 Task: Use the formula "NOMINAL" in spreadsheet "Project portfolio".
Action: Mouse moved to (138, 98)
Screenshot: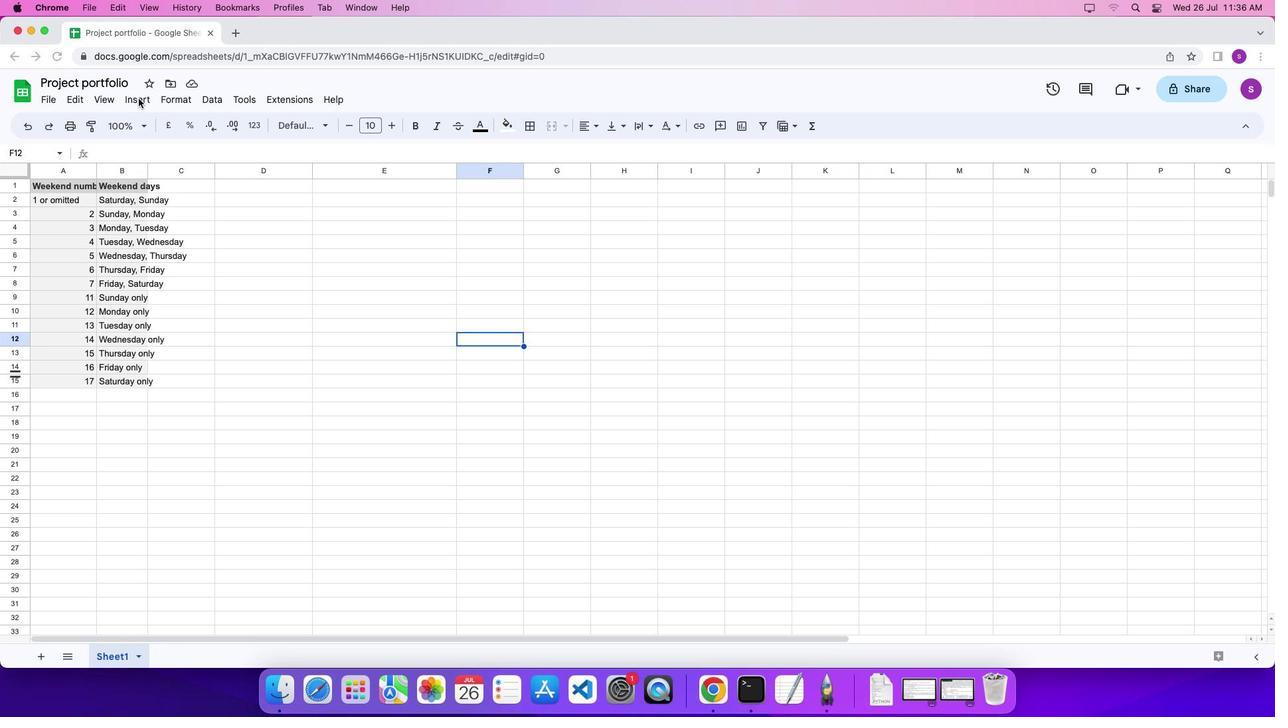 
Action: Mouse pressed left at (138, 98)
Screenshot: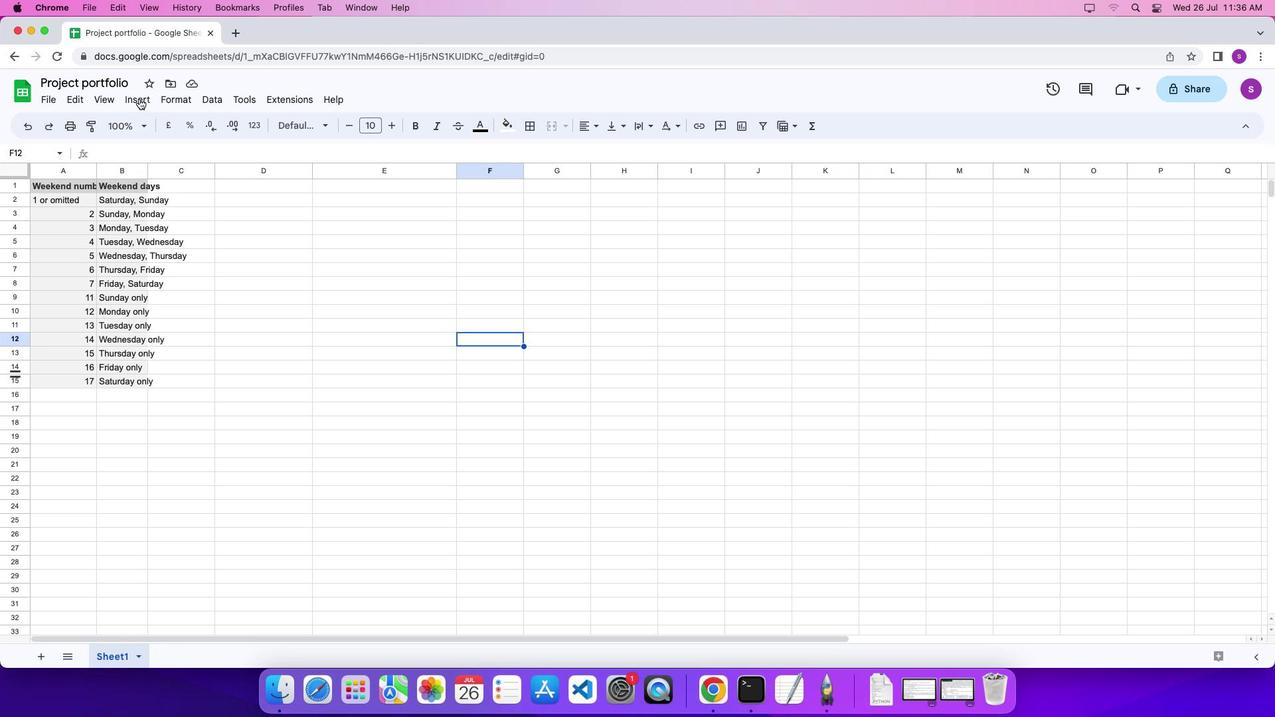 
Action: Mouse moved to (140, 99)
Screenshot: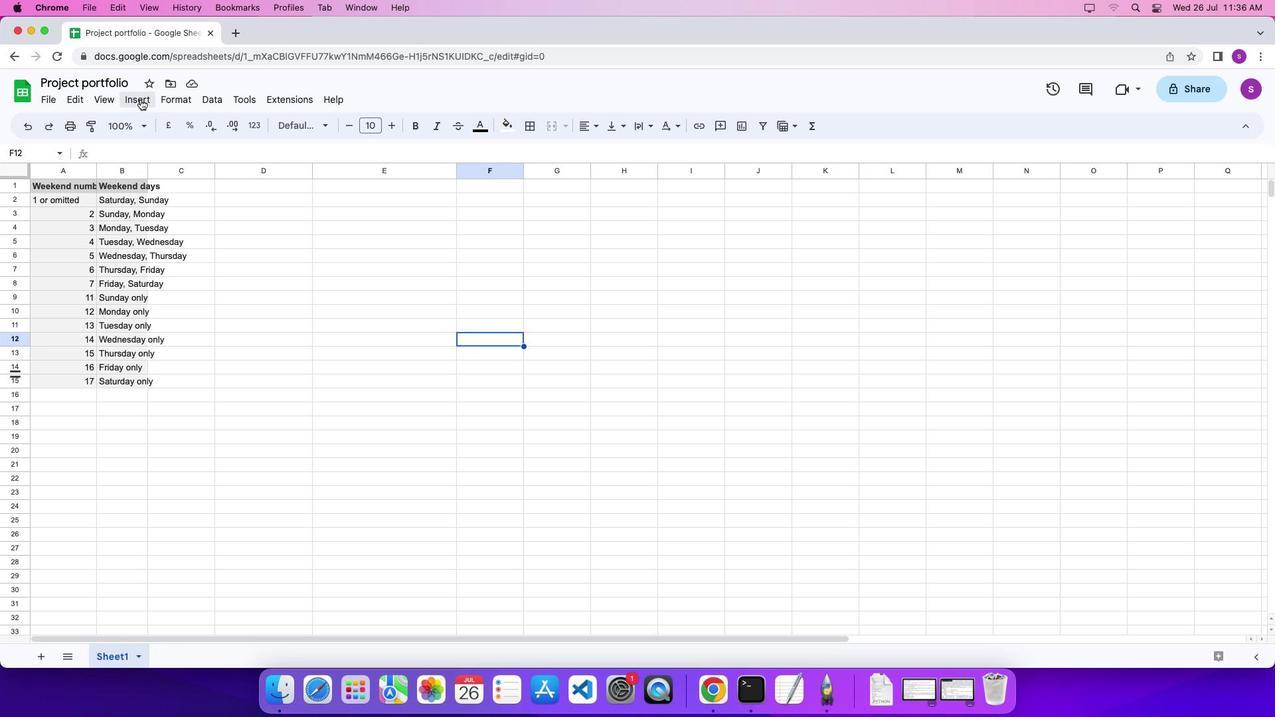 
Action: Mouse pressed left at (140, 99)
Screenshot: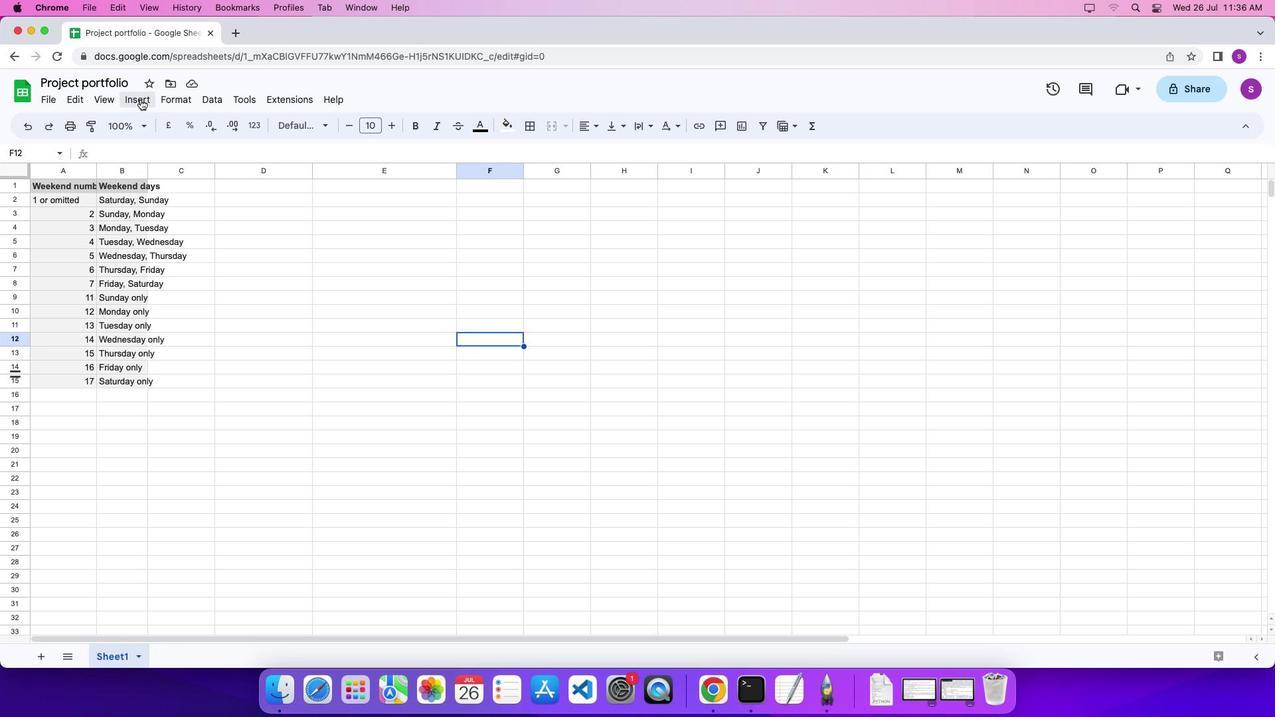 
Action: Mouse moved to (589, 572)
Screenshot: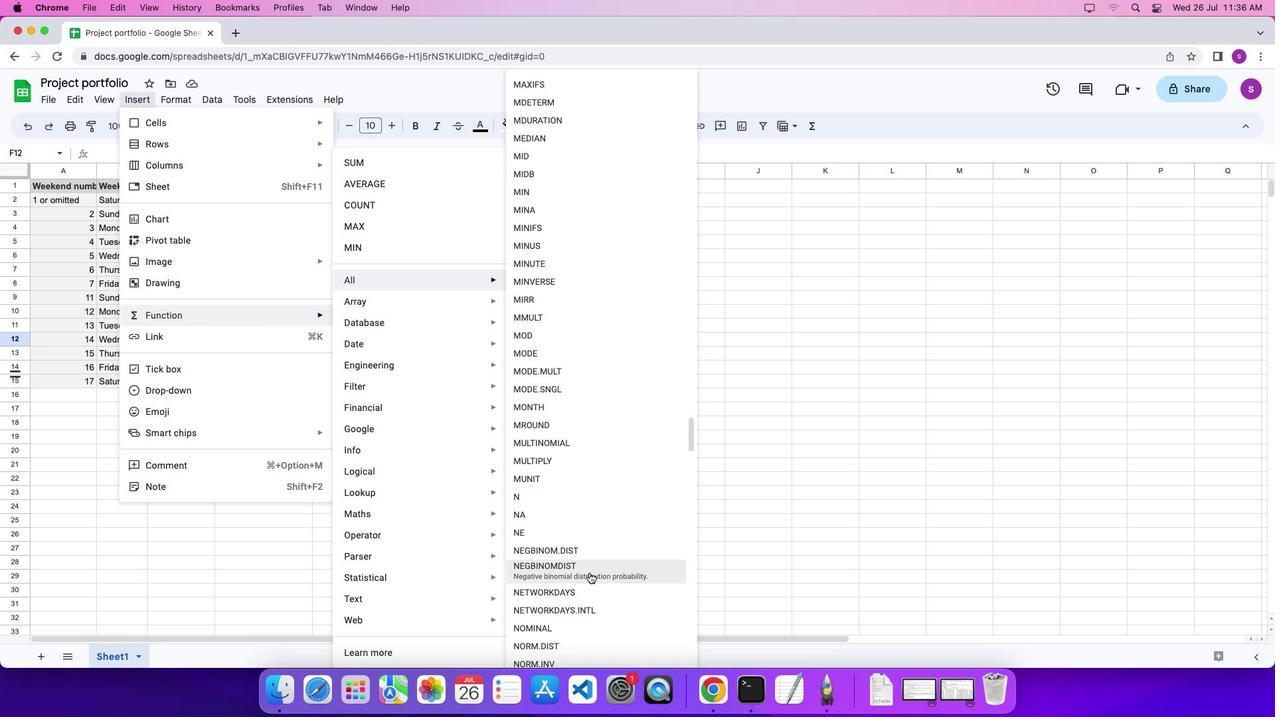 
Action: Mouse scrolled (589, 572) with delta (0, 0)
Screenshot: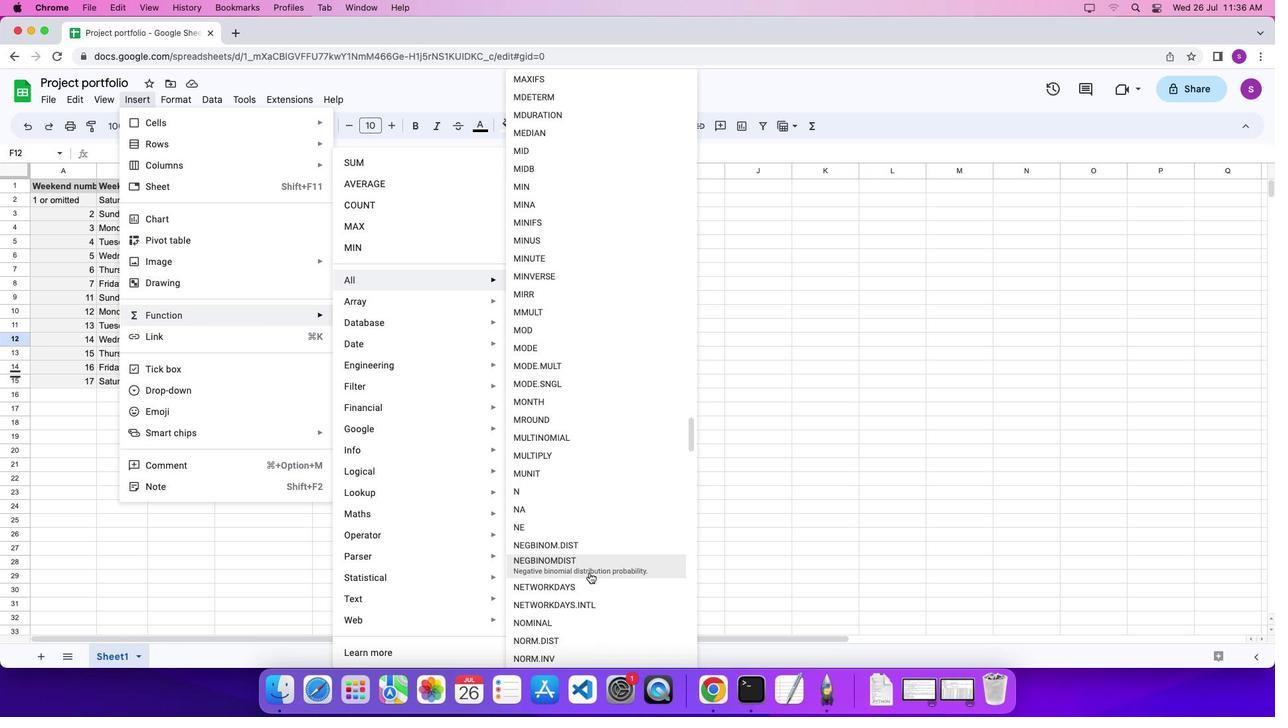 
Action: Mouse scrolled (589, 572) with delta (0, 0)
Screenshot: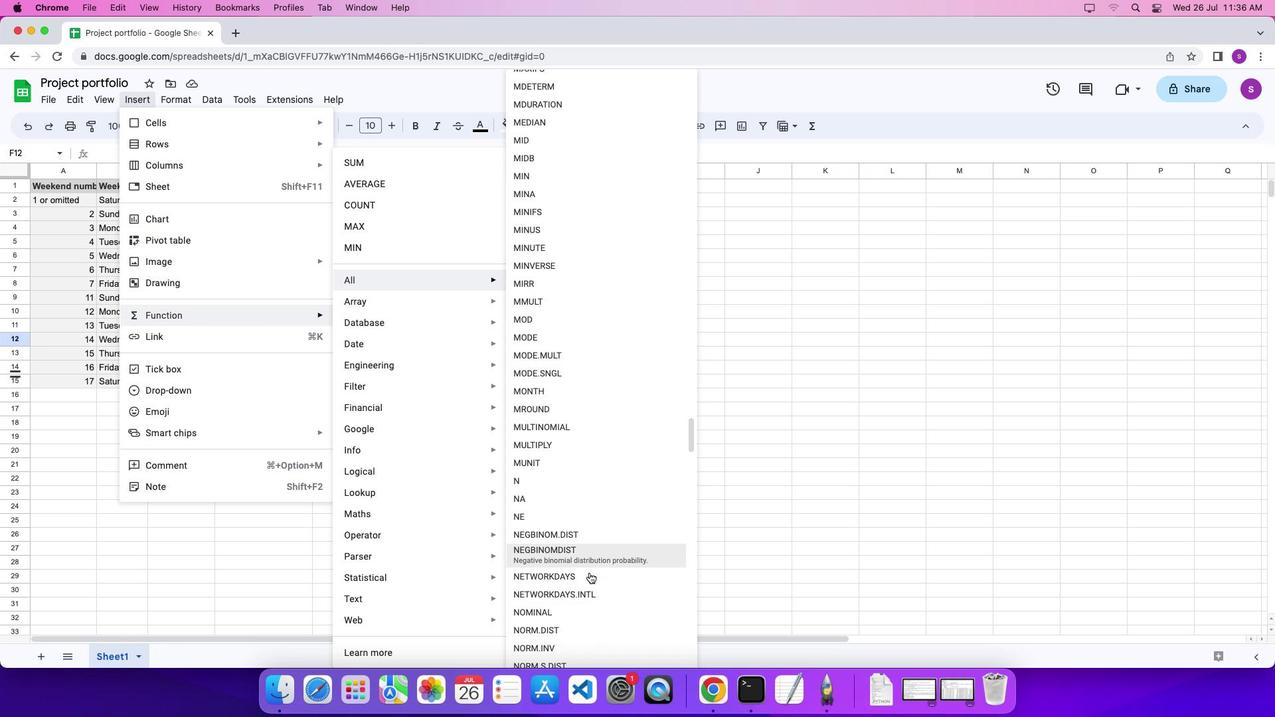 
Action: Mouse moved to (587, 593)
Screenshot: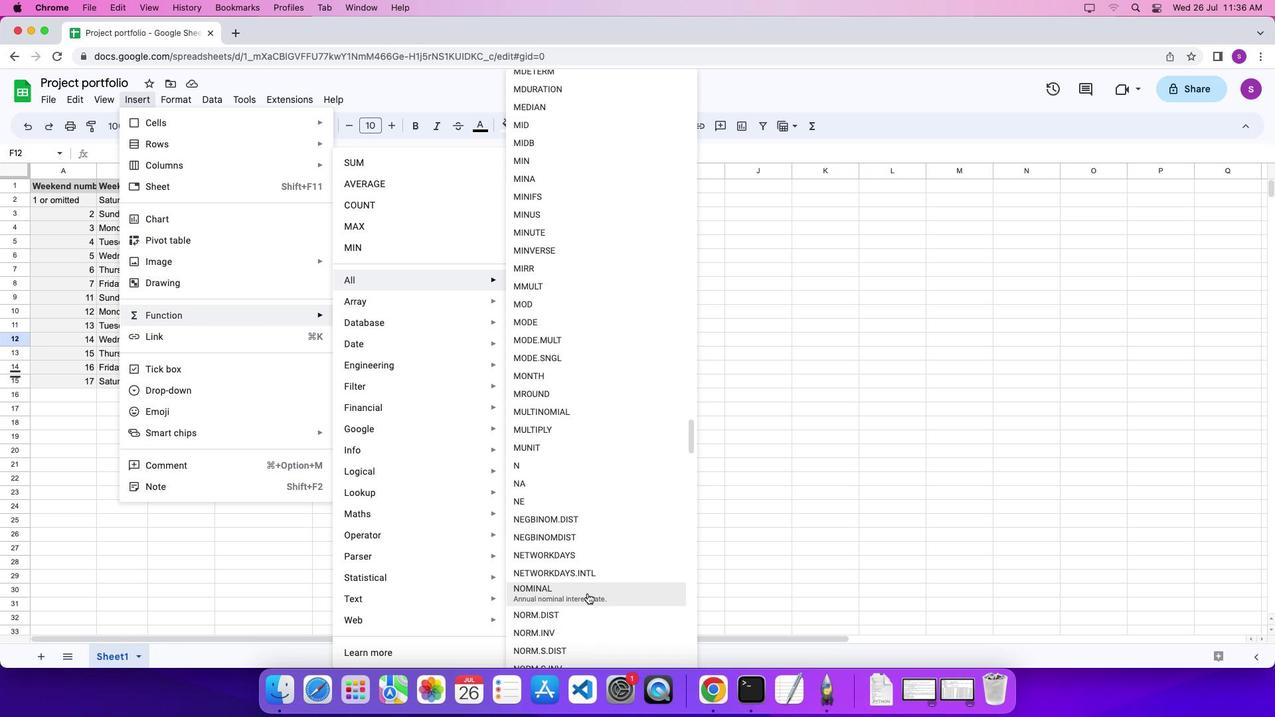 
Action: Mouse pressed left at (587, 593)
Screenshot: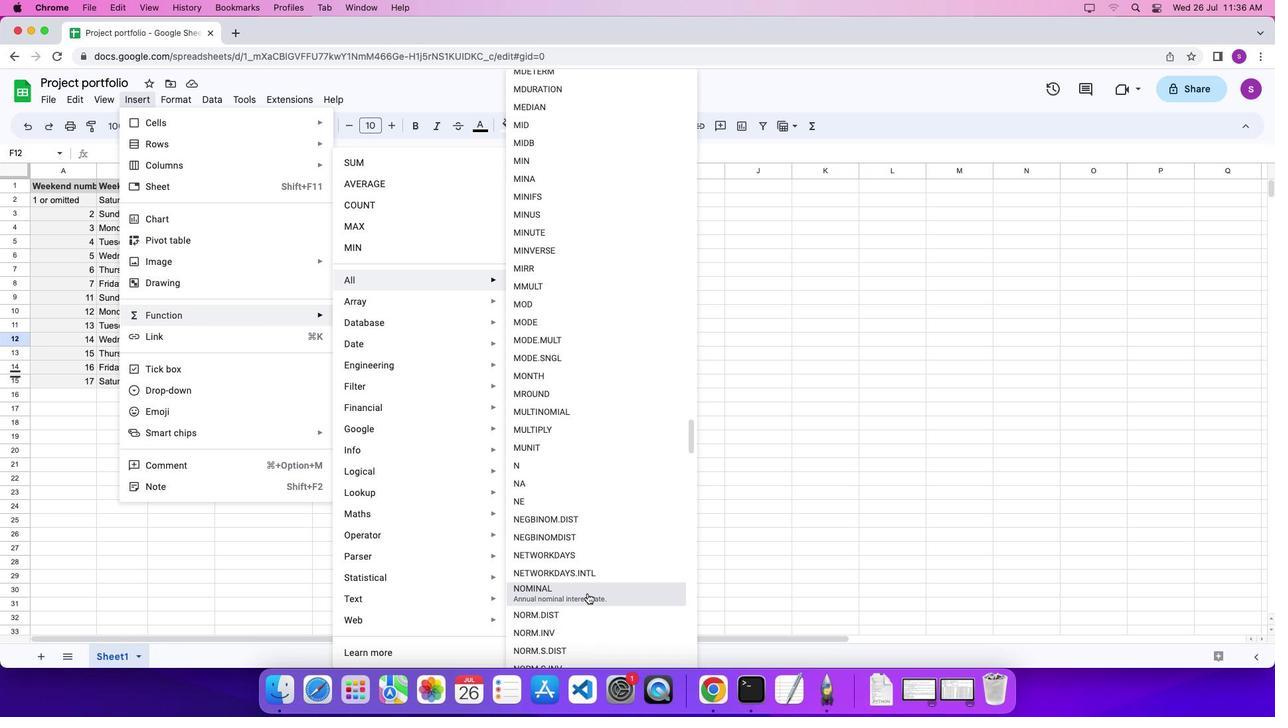 
Action: Mouse moved to (587, 552)
Screenshot: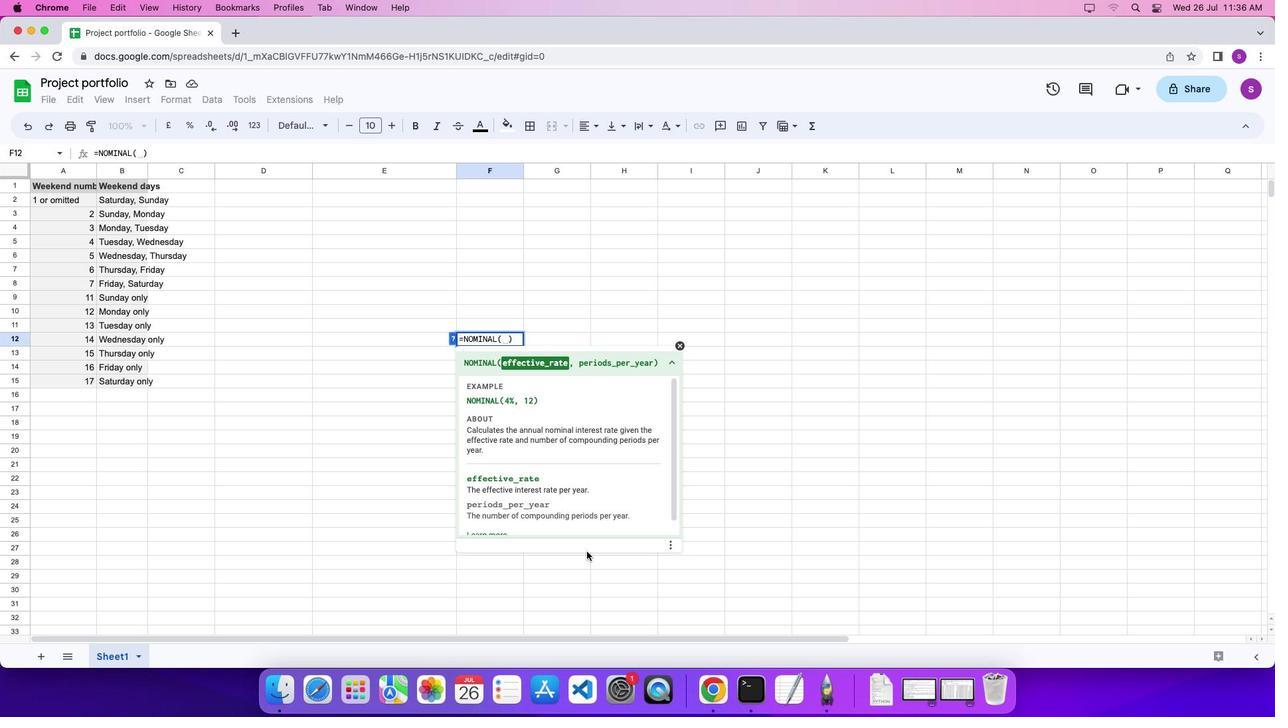 
Action: Key pressed '4'Key.shift'%'',''1''2''\x03'
Screenshot: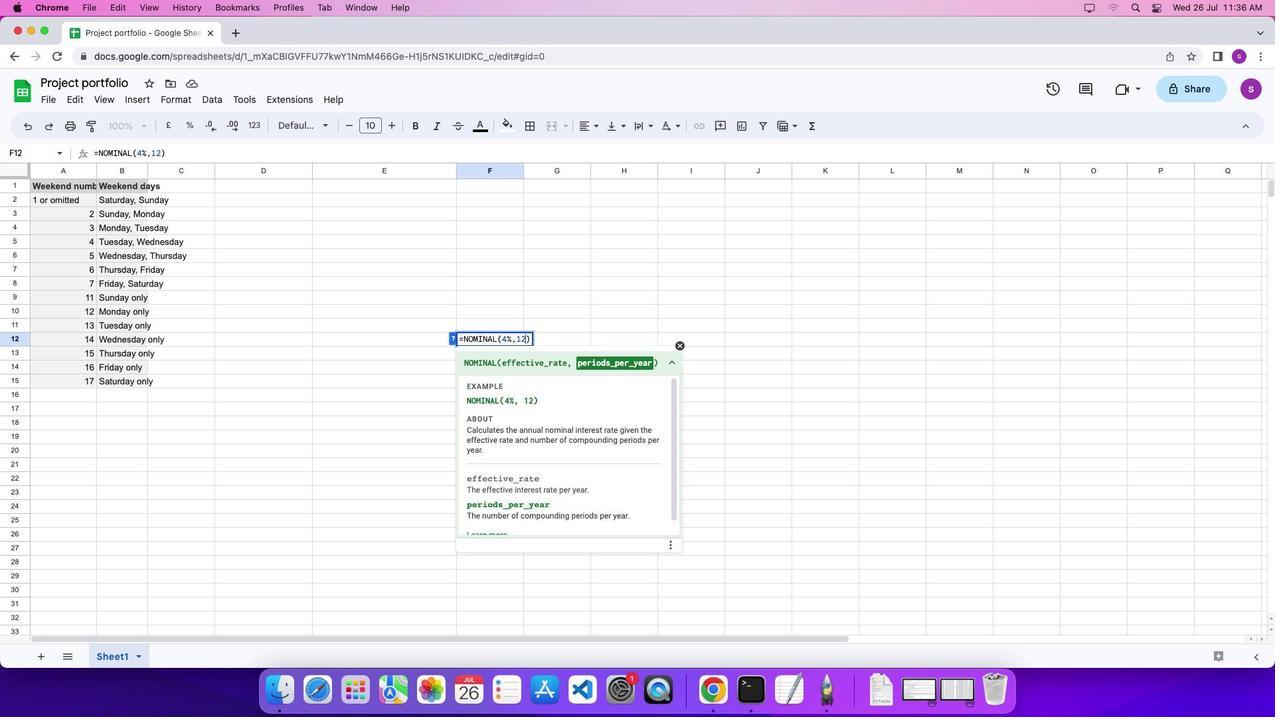 
